Task: Set Answer 2 of the dropdown to "Notes".
Action: Mouse moved to (478, 324)
Screenshot: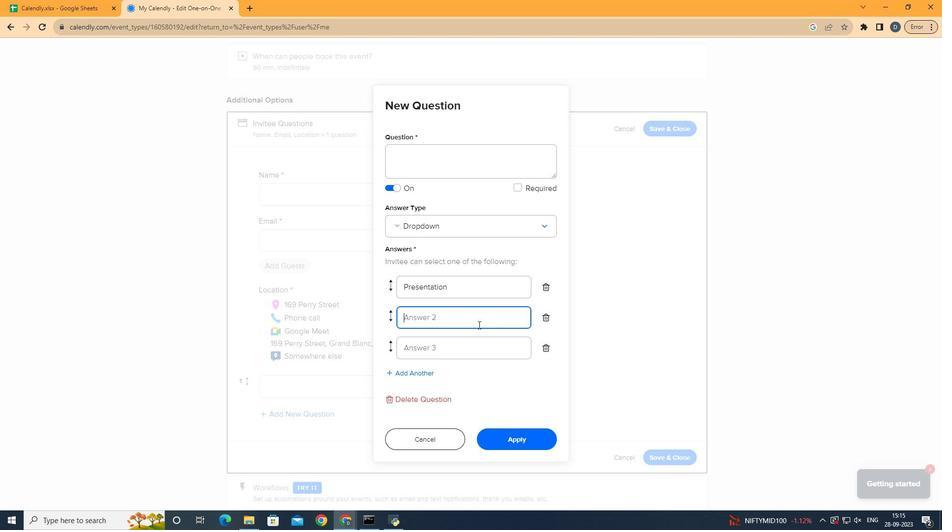 
Action: Mouse pressed left at (478, 324)
Screenshot: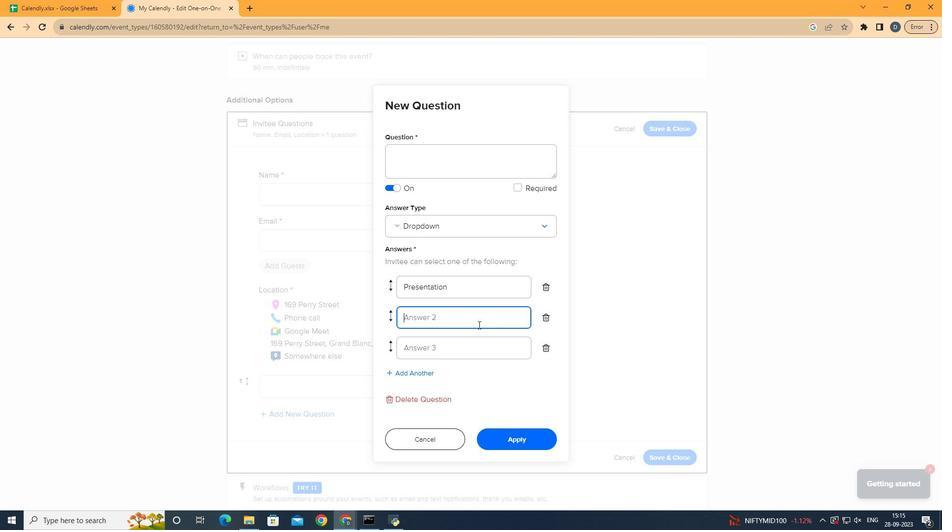 
Action: Mouse moved to (478, 324)
Screenshot: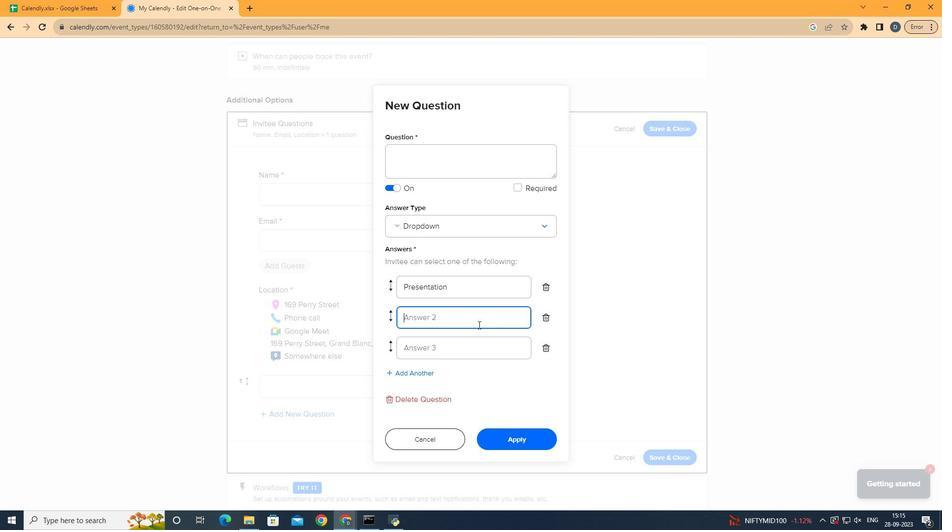
Action: Key pressed <Key.shift>Notes
Screenshot: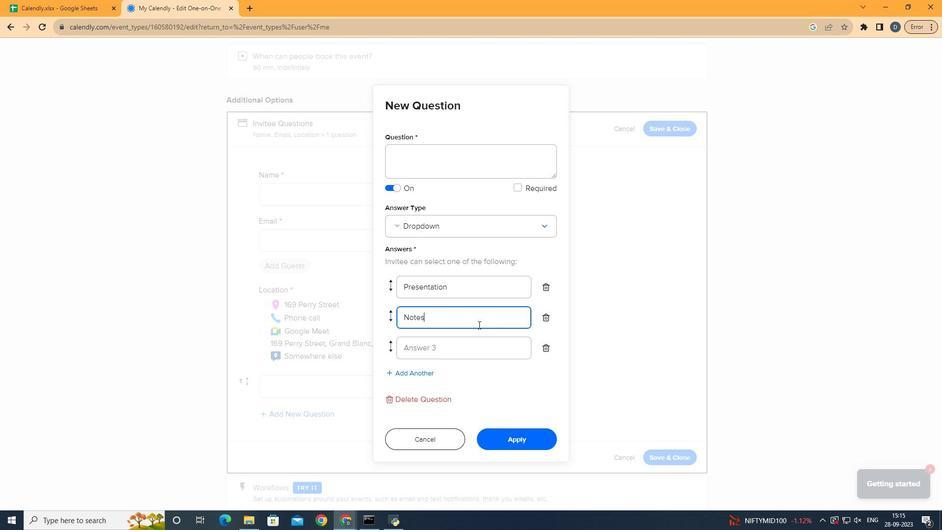 
Action: Mouse moved to (531, 253)
Screenshot: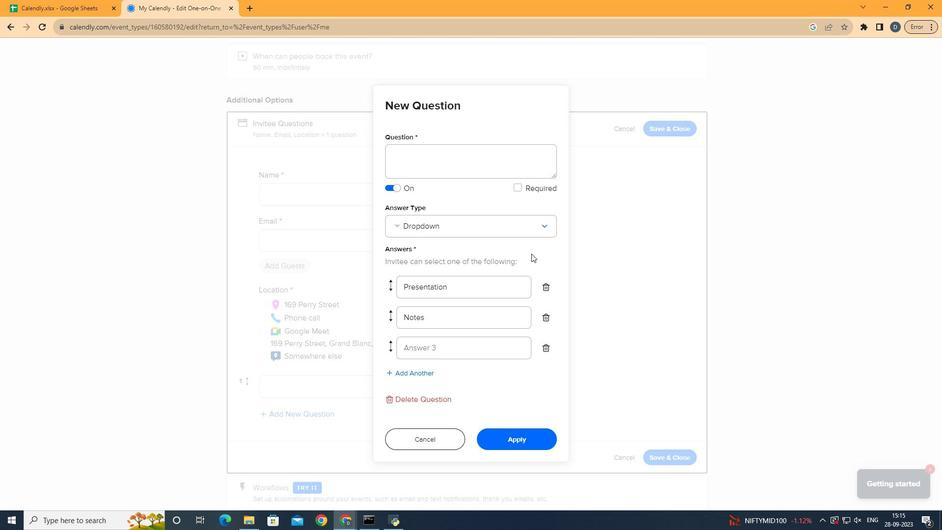 
Action: Mouse pressed left at (531, 253)
Screenshot: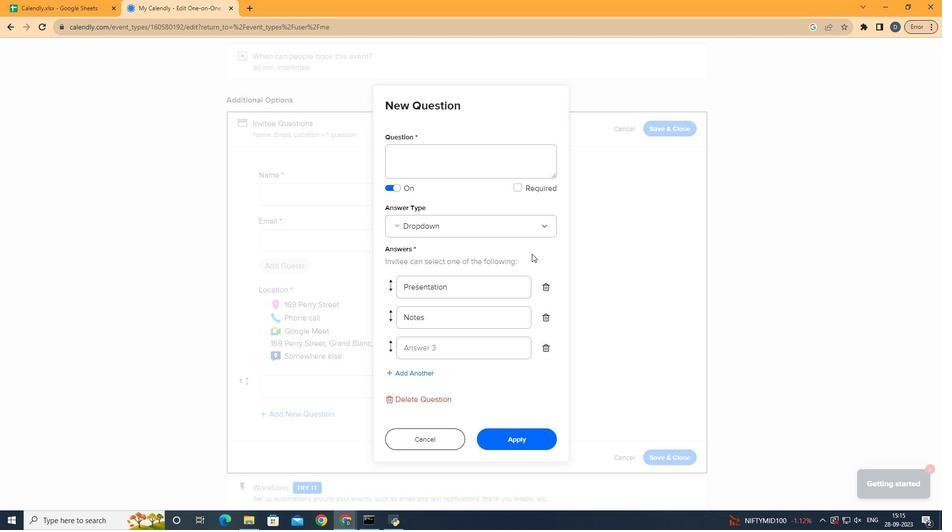 
Action: Mouse moved to (535, 254)
Screenshot: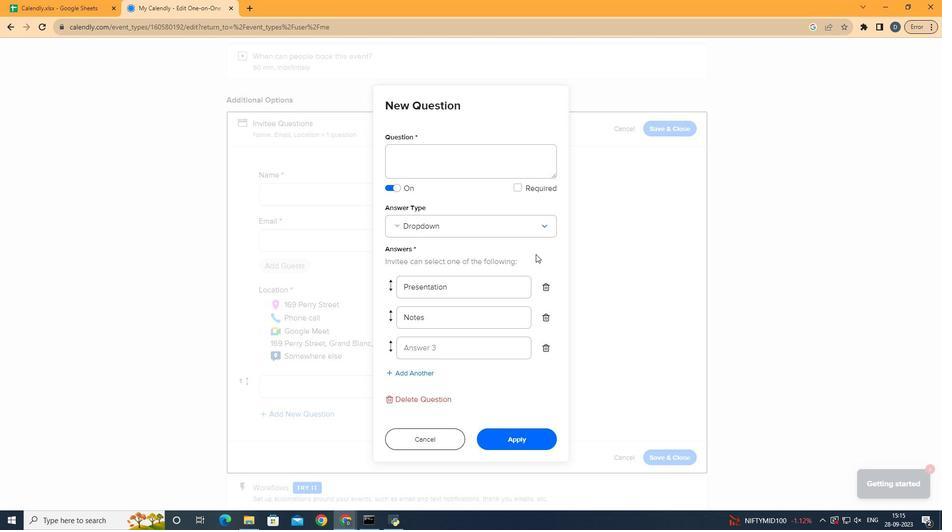 
